 Task: Change curved connector line weight to 24PX.
Action: Mouse moved to (588, 324)
Screenshot: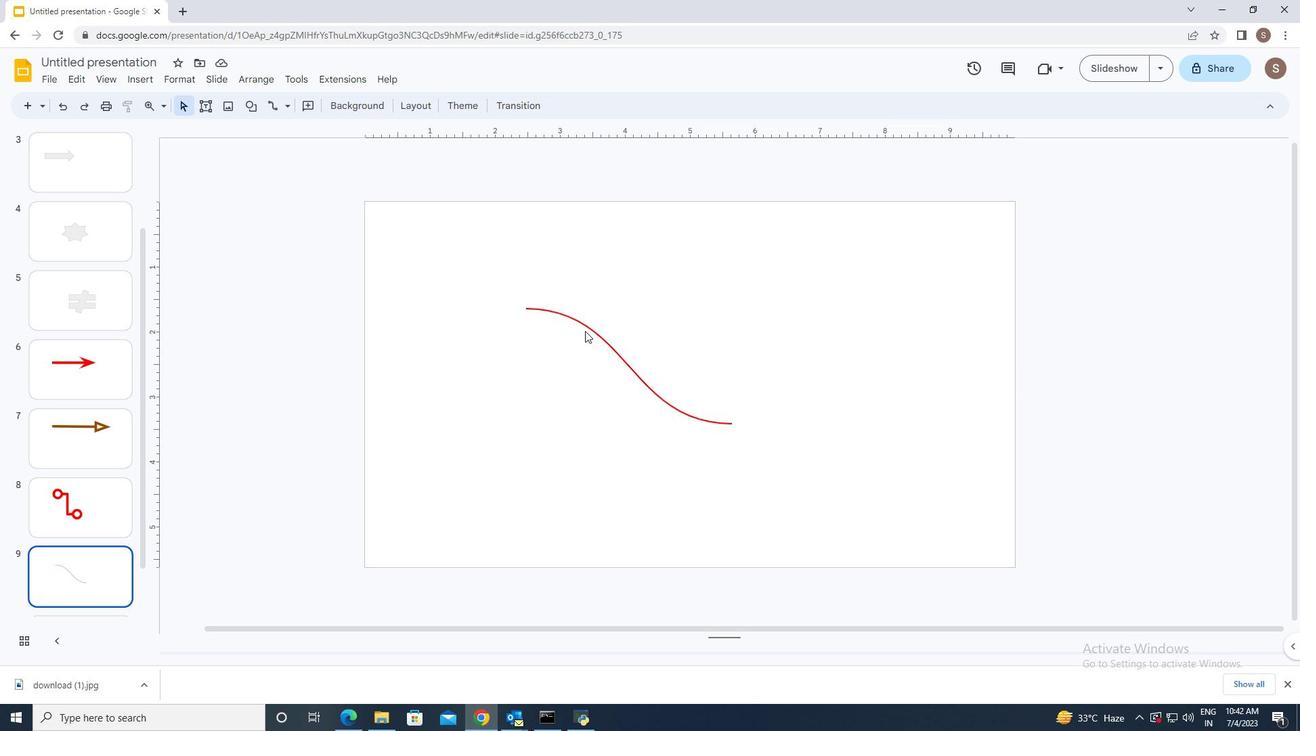 
Action: Mouse pressed left at (588, 324)
Screenshot: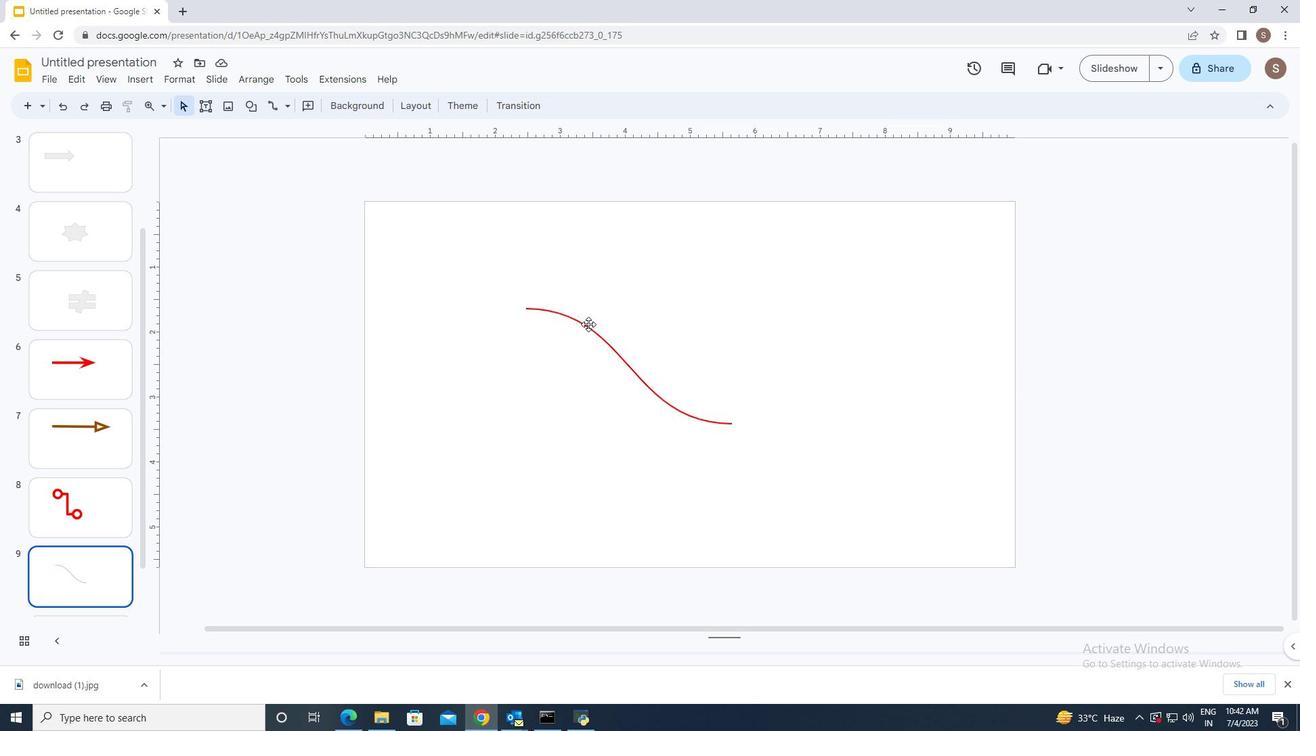 
Action: Mouse moved to (336, 102)
Screenshot: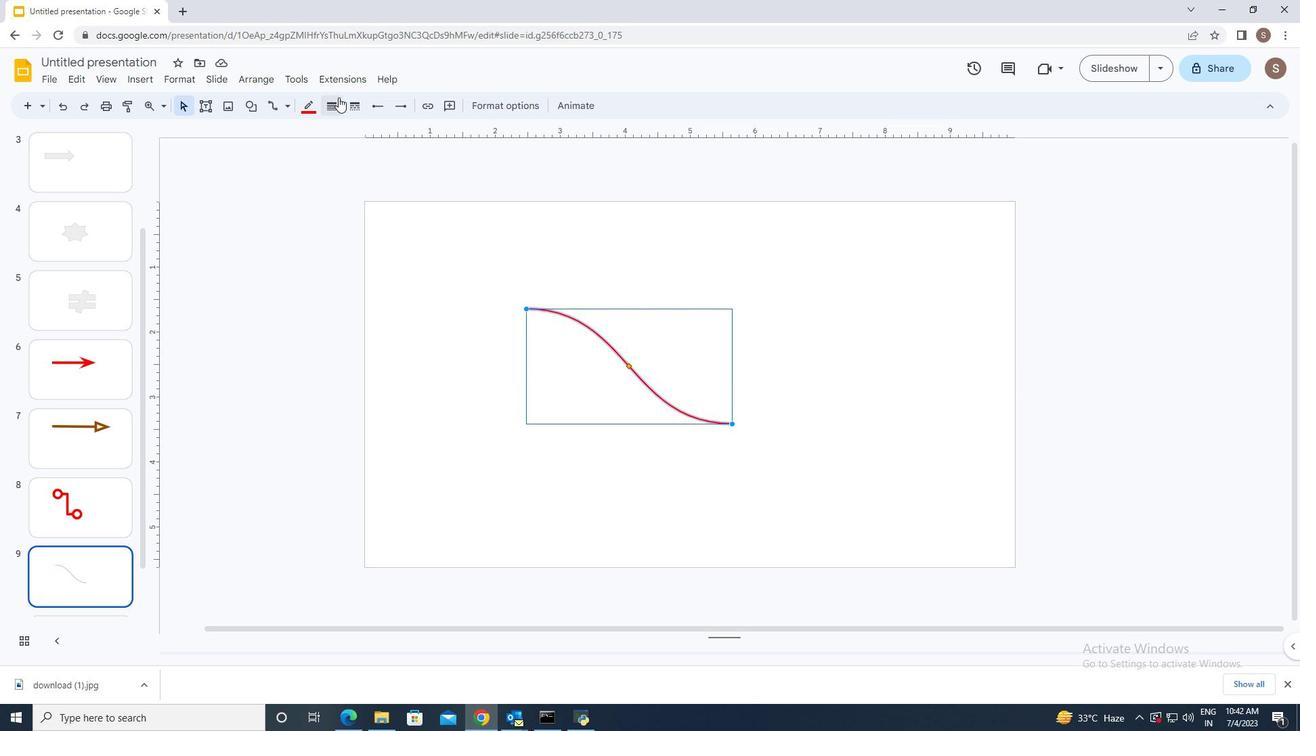 
Action: Mouse pressed left at (336, 102)
Screenshot: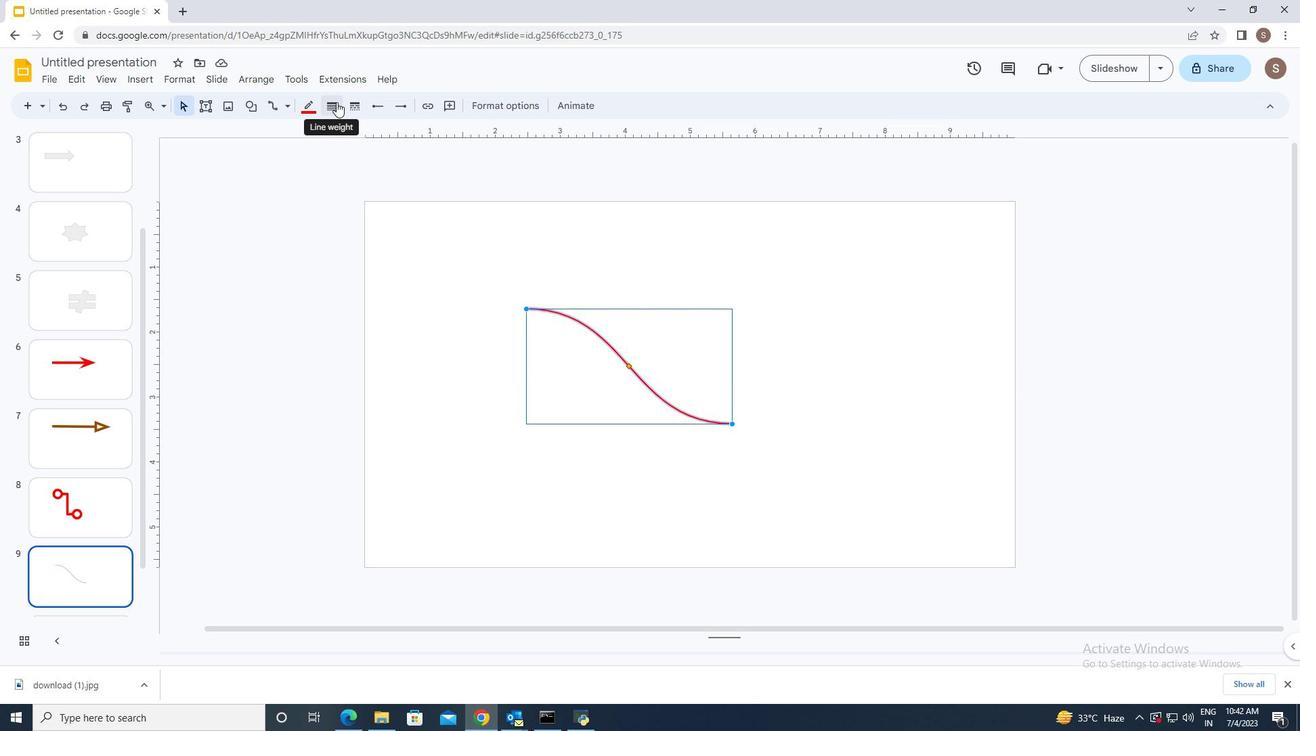 
Action: Mouse moved to (367, 278)
Screenshot: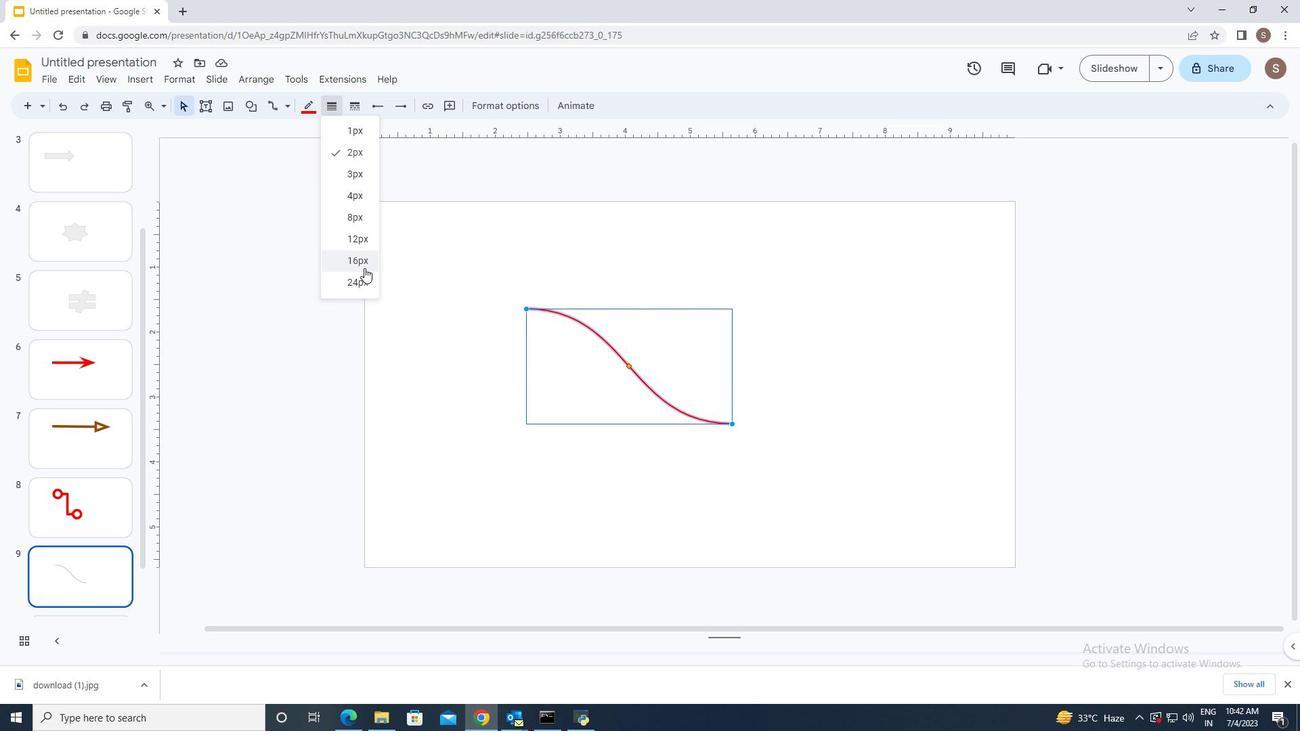 
Action: Mouse pressed left at (367, 278)
Screenshot: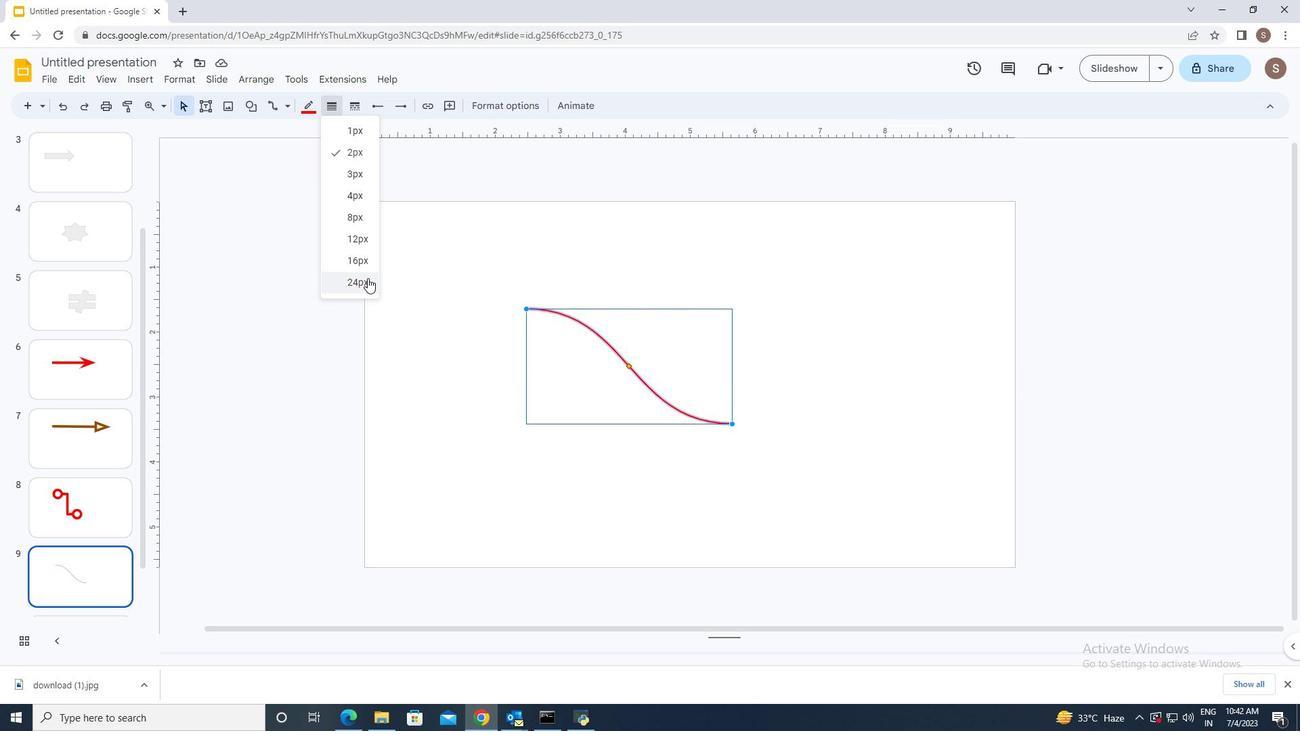 
Action: Mouse moved to (507, 425)
Screenshot: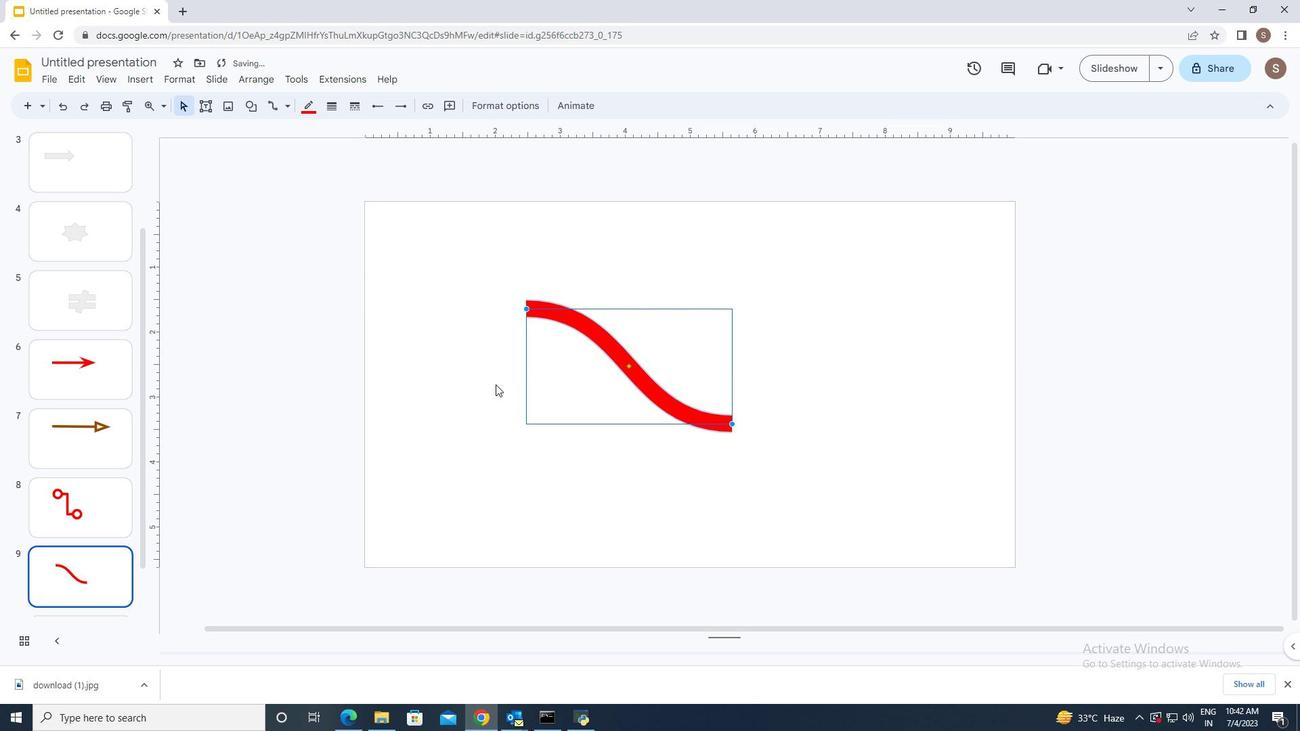 
Action: Mouse pressed left at (507, 425)
Screenshot: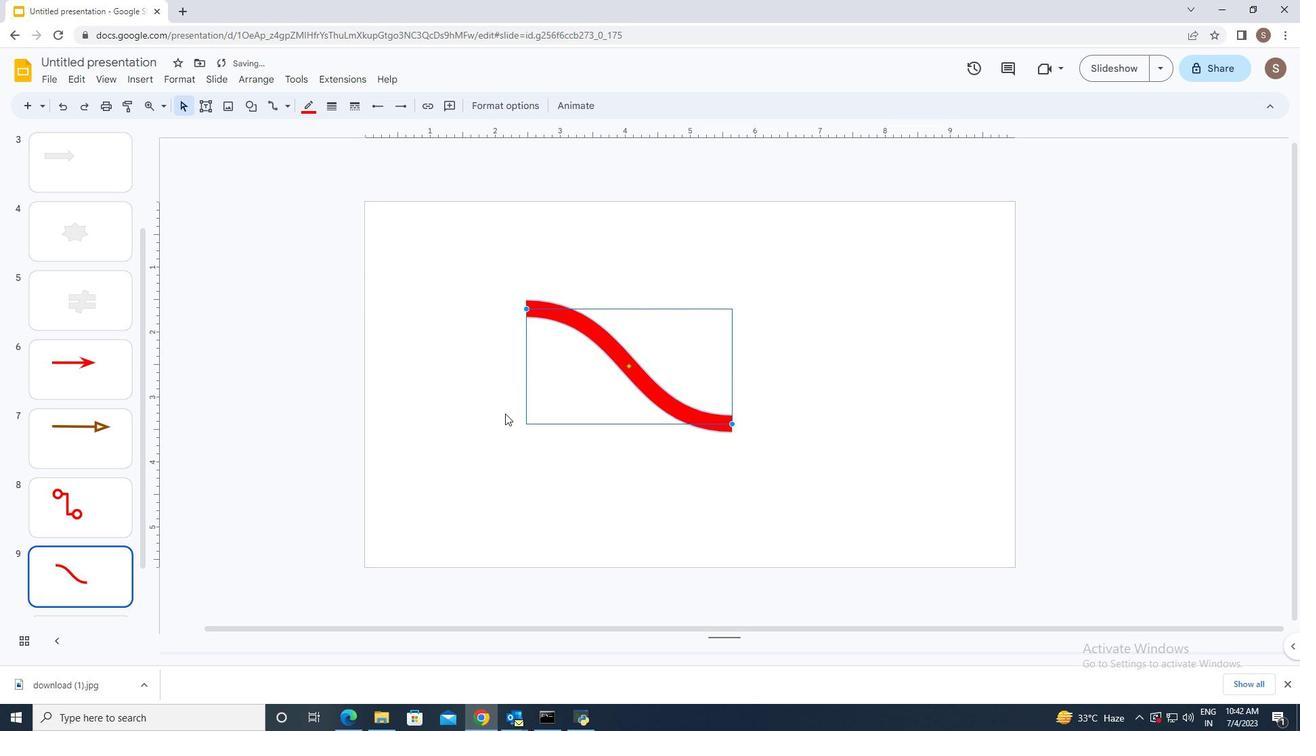 
